 Task: Select the Central European Time as time zone for the schedule.
Action: Mouse moved to (707, 278)
Screenshot: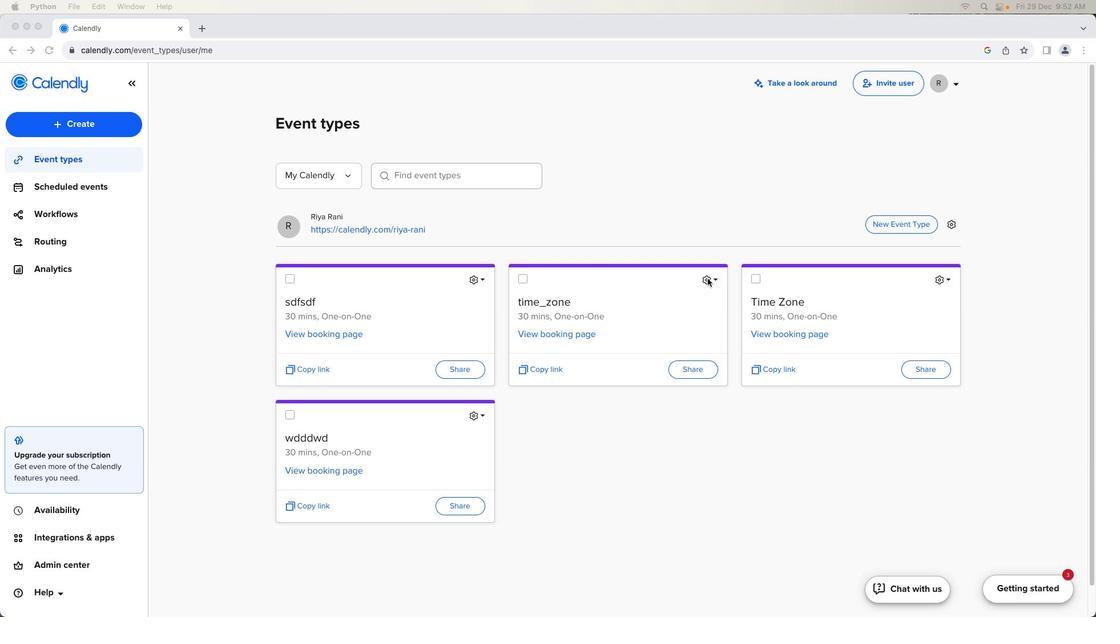 
Action: Mouse pressed left at (707, 278)
Screenshot: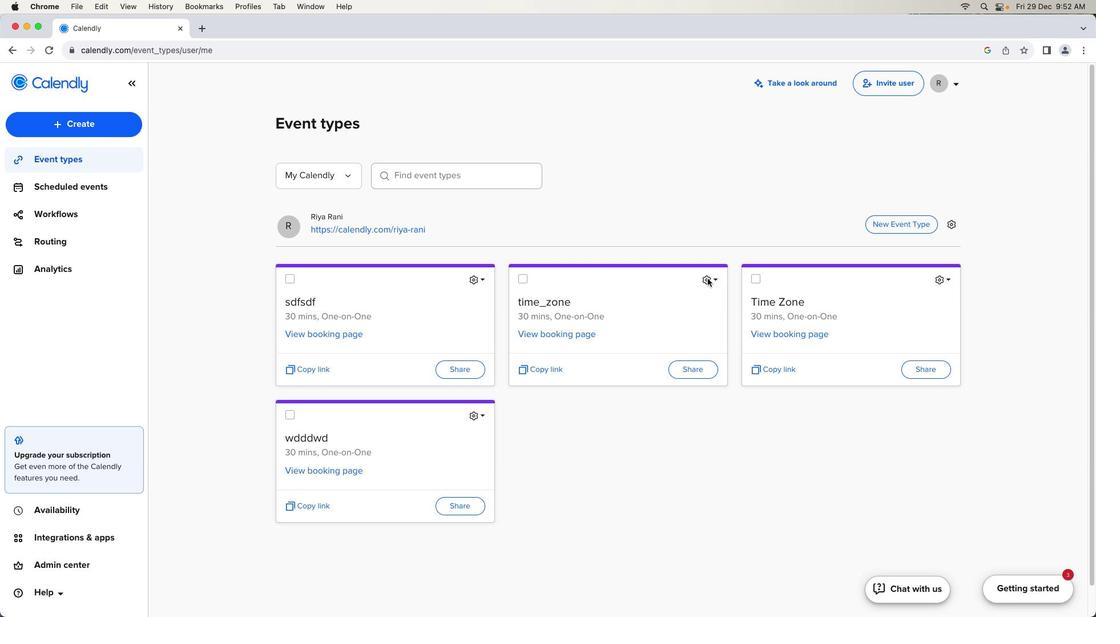 
Action: Mouse pressed left at (707, 278)
Screenshot: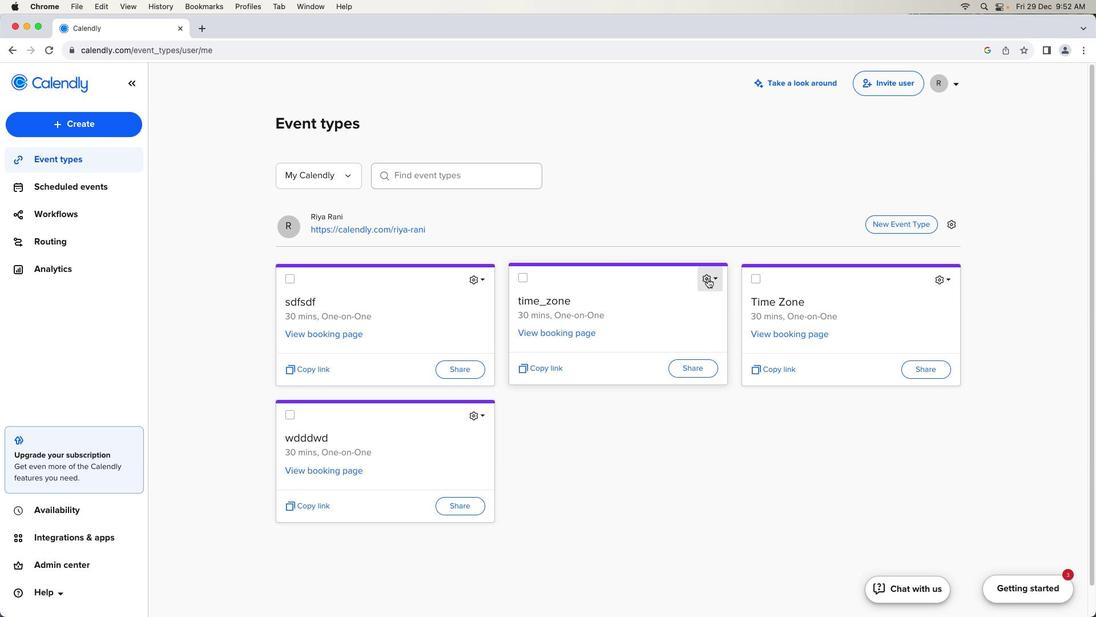 
Action: Mouse moved to (665, 310)
Screenshot: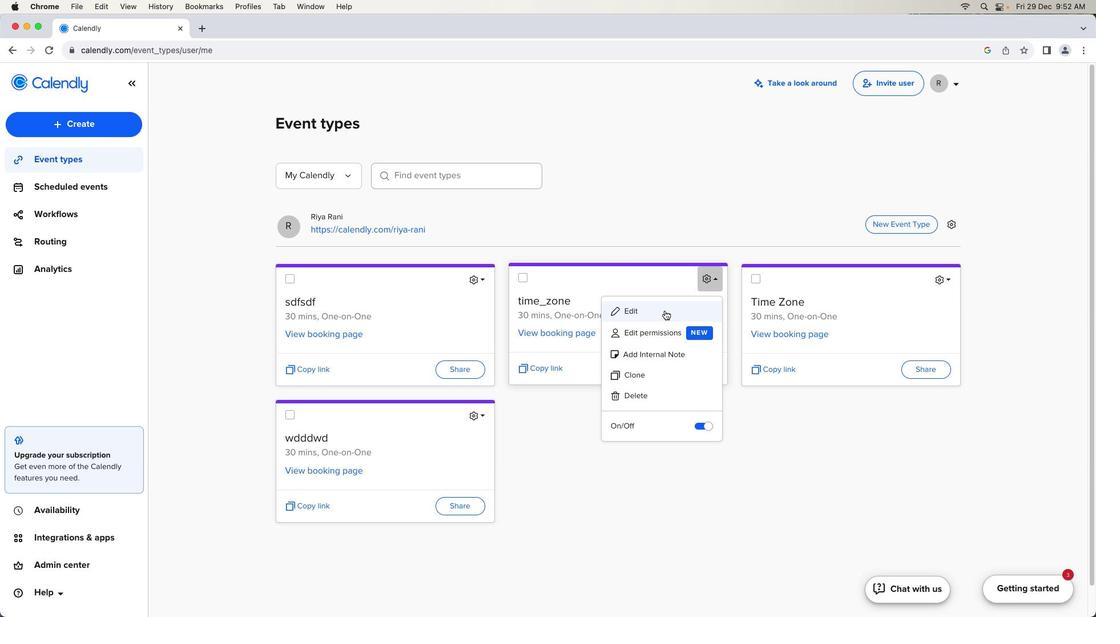 
Action: Mouse pressed left at (665, 310)
Screenshot: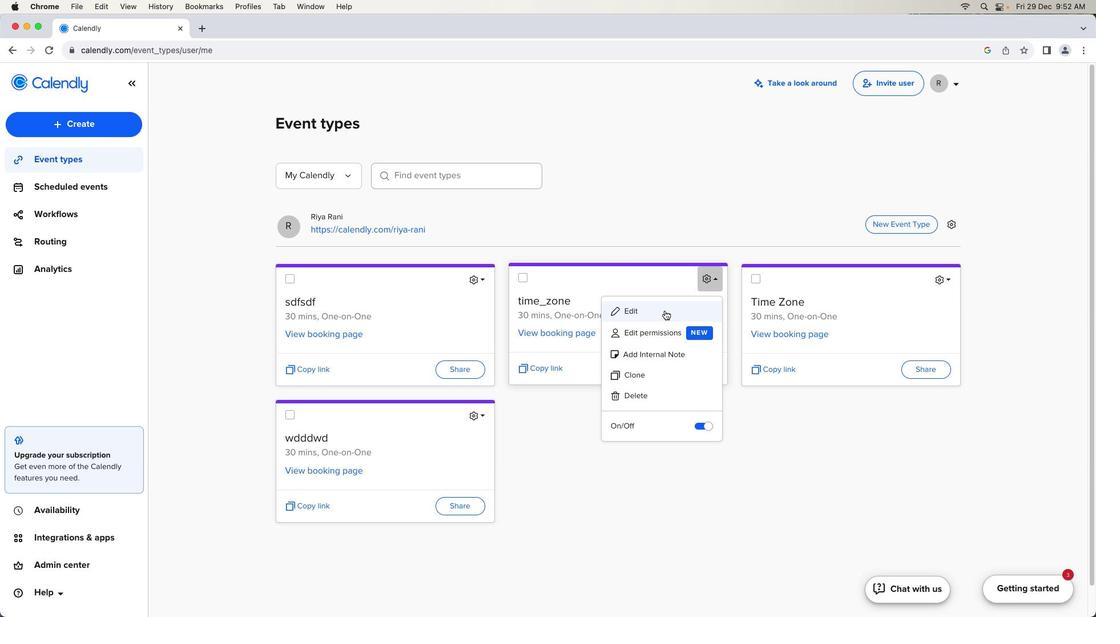 
Action: Mouse moved to (810, 467)
Screenshot: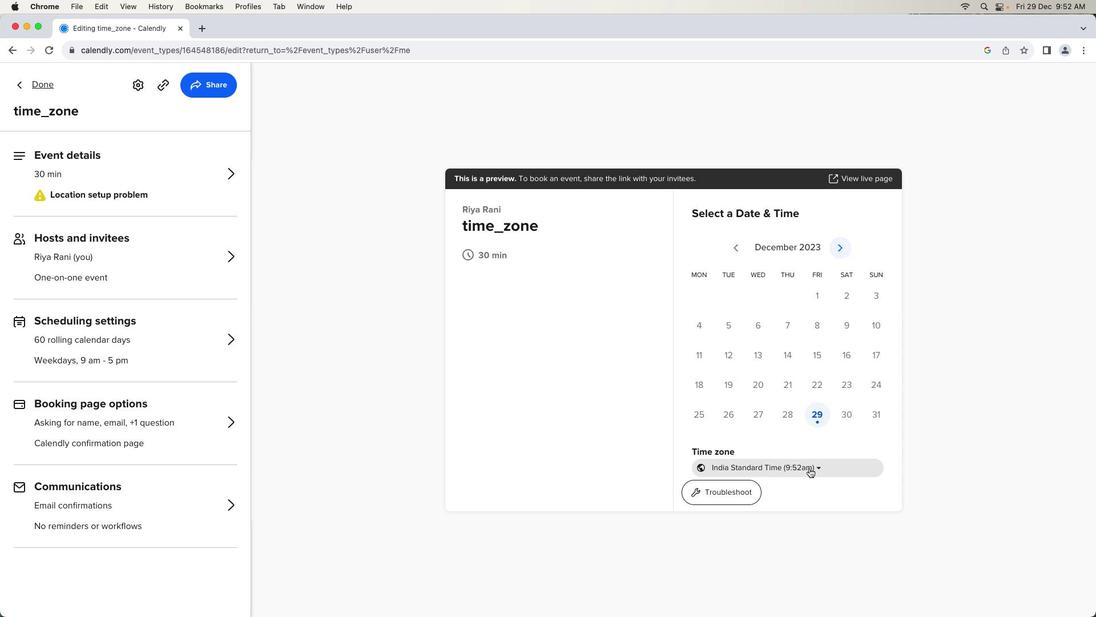 
Action: Mouse pressed left at (810, 467)
Screenshot: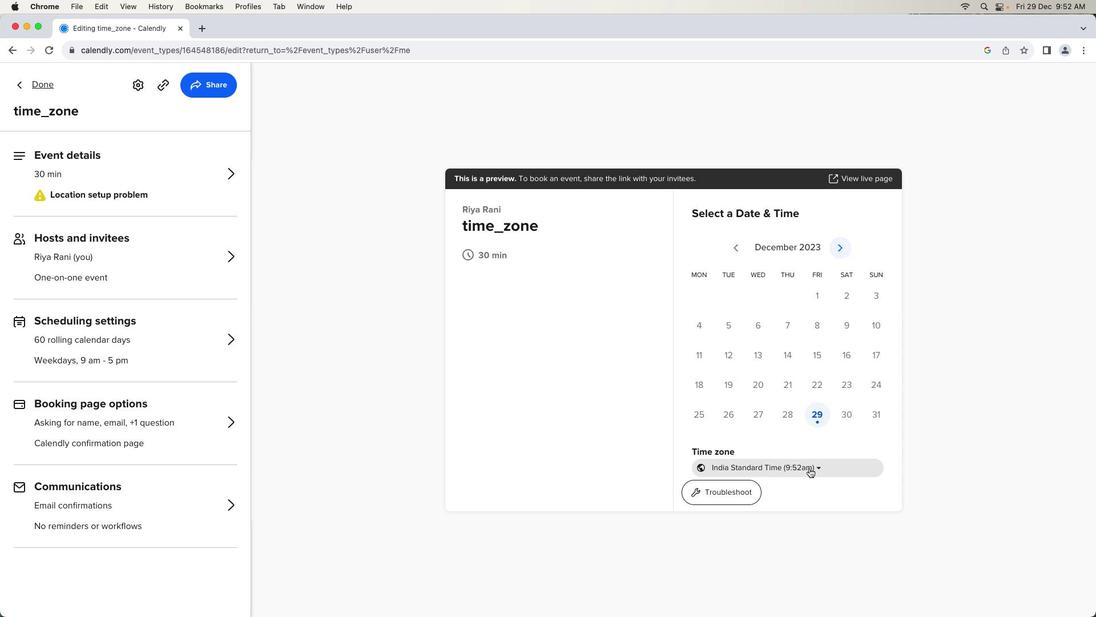 
Action: Mouse moved to (763, 311)
Screenshot: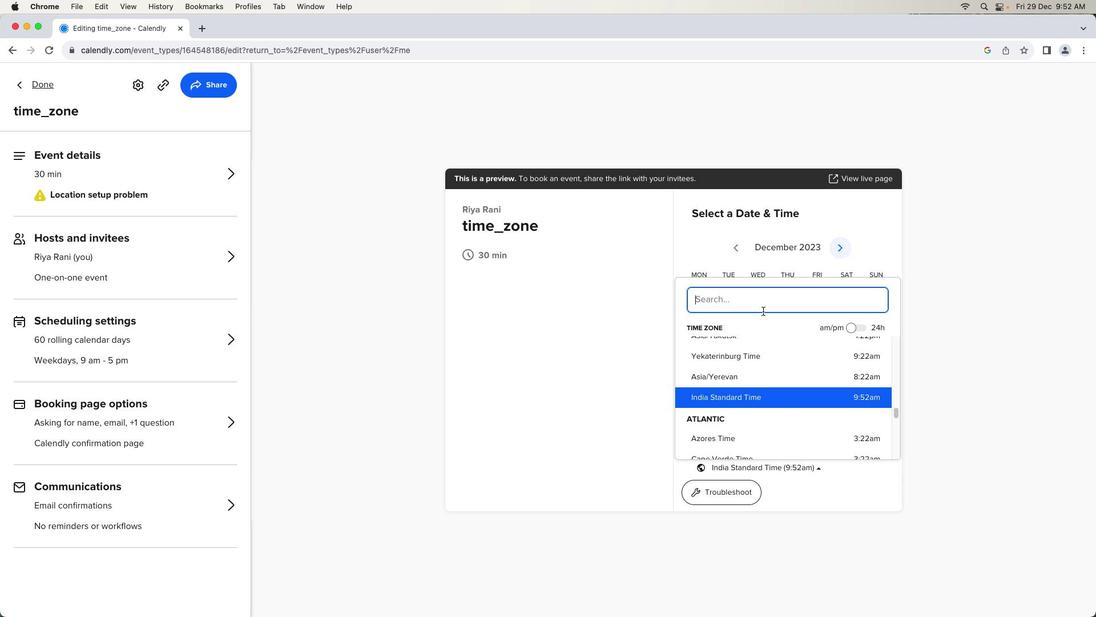 
Action: Key pressed 'c''e''t''r''a'
Screenshot: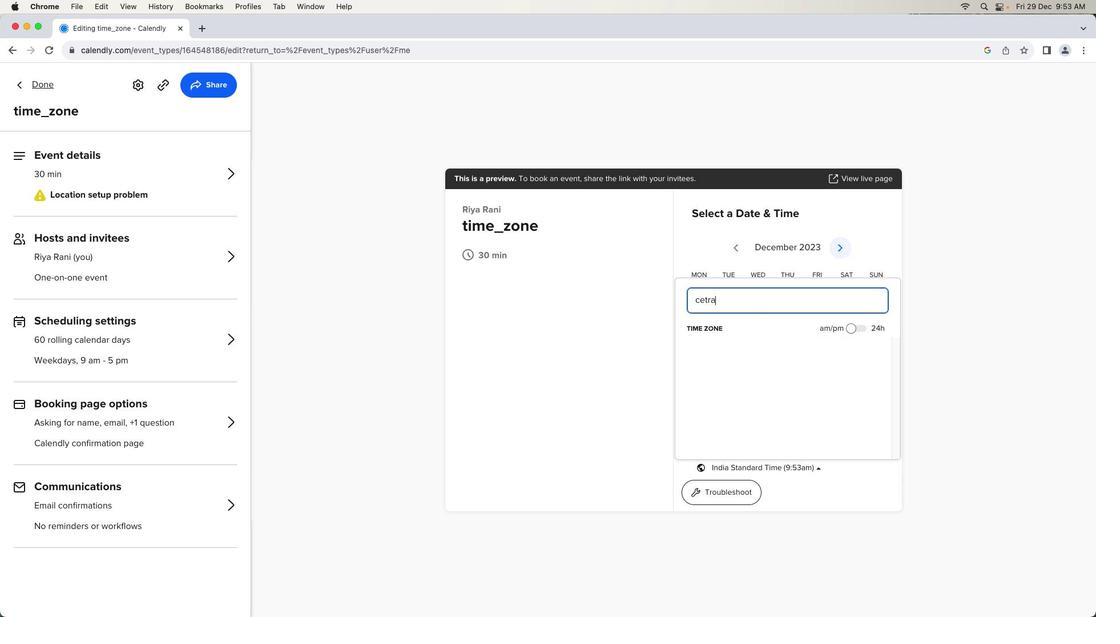 
Action: Mouse moved to (763, 311)
Screenshot: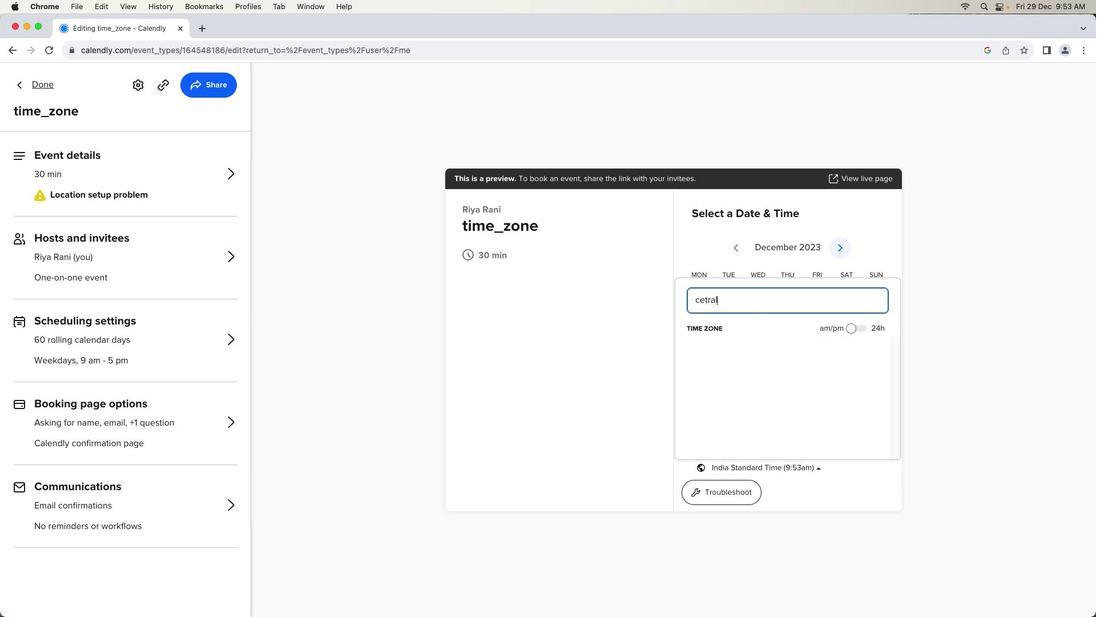
Action: Key pressed 'l'
Screenshot: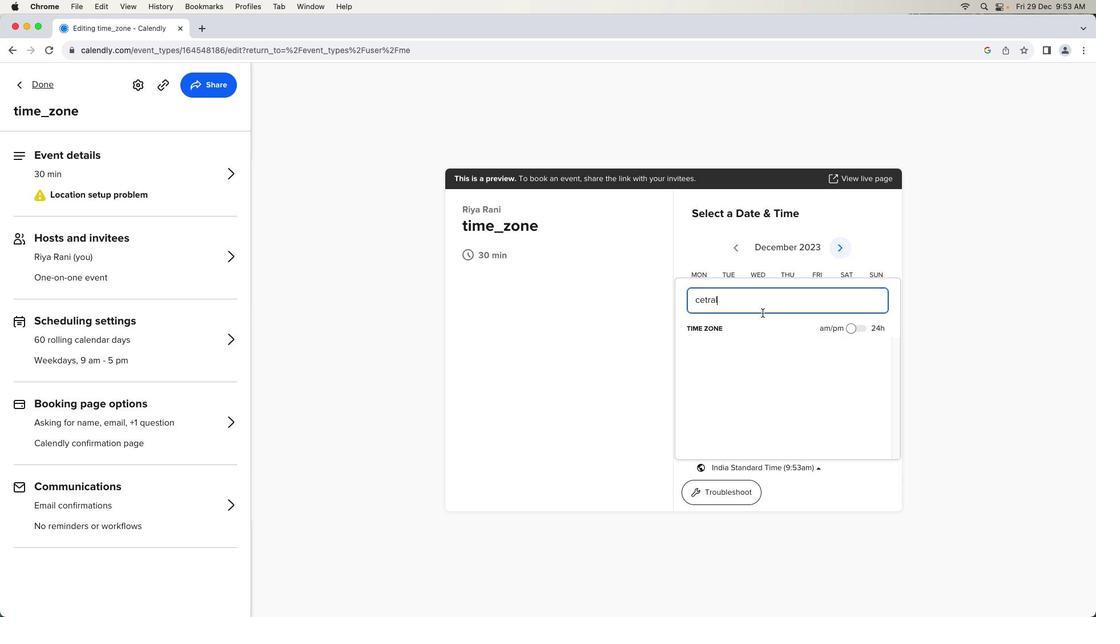 
Action: Mouse moved to (763, 312)
Screenshot: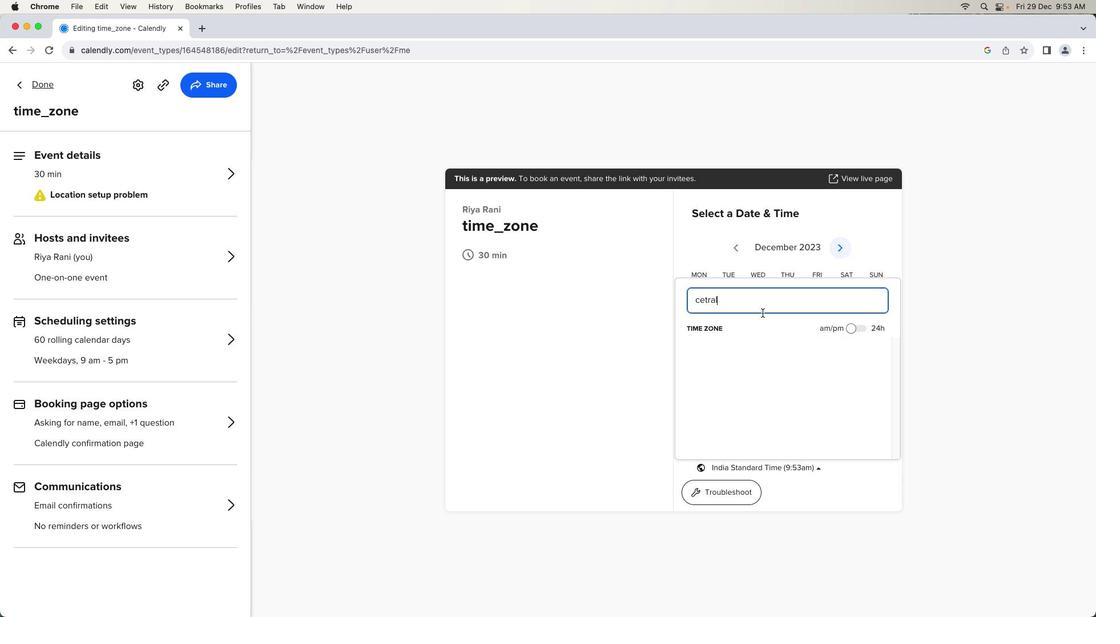 
Action: Key pressed Key.backspaceKey.backspaceKey.backspace
Screenshot: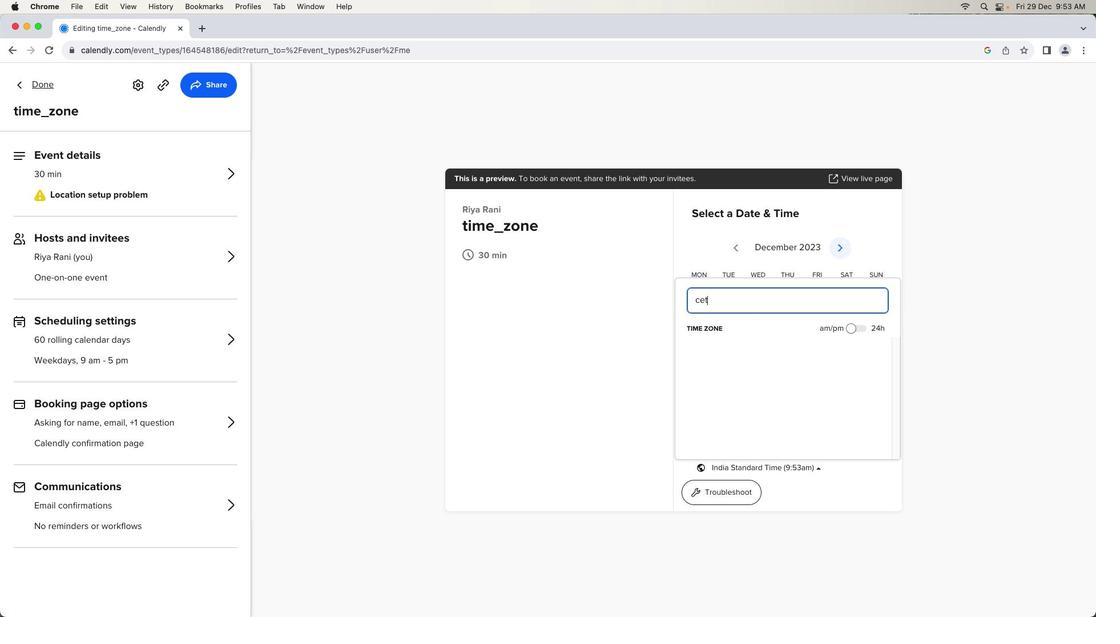 
Action: Mouse moved to (765, 313)
Screenshot: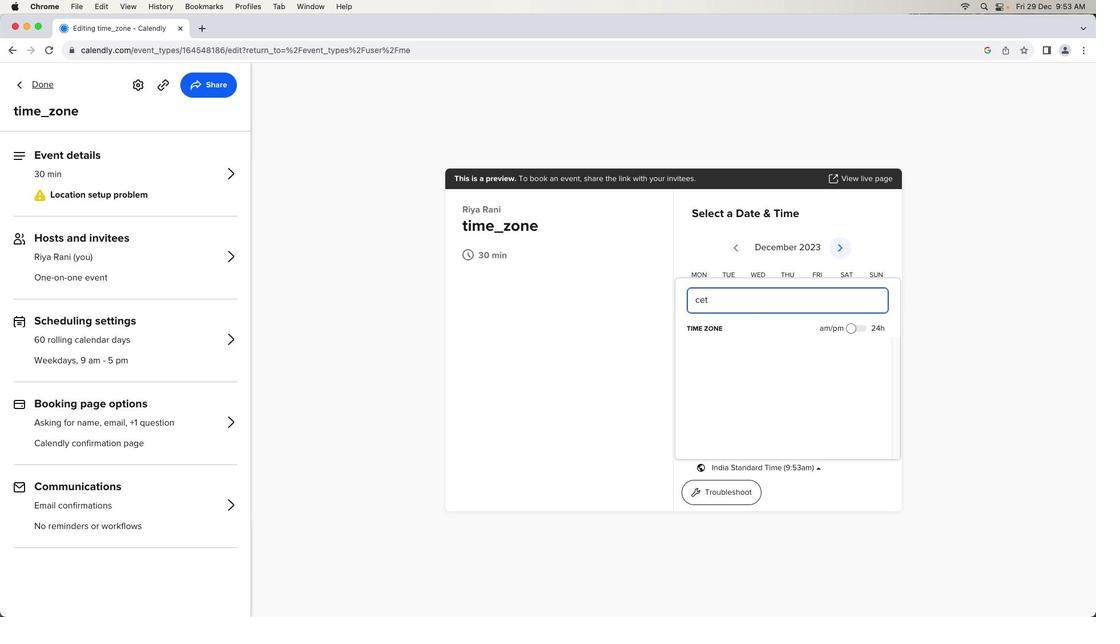 
Action: Key pressed Key.backspace'n''t''r'
Screenshot: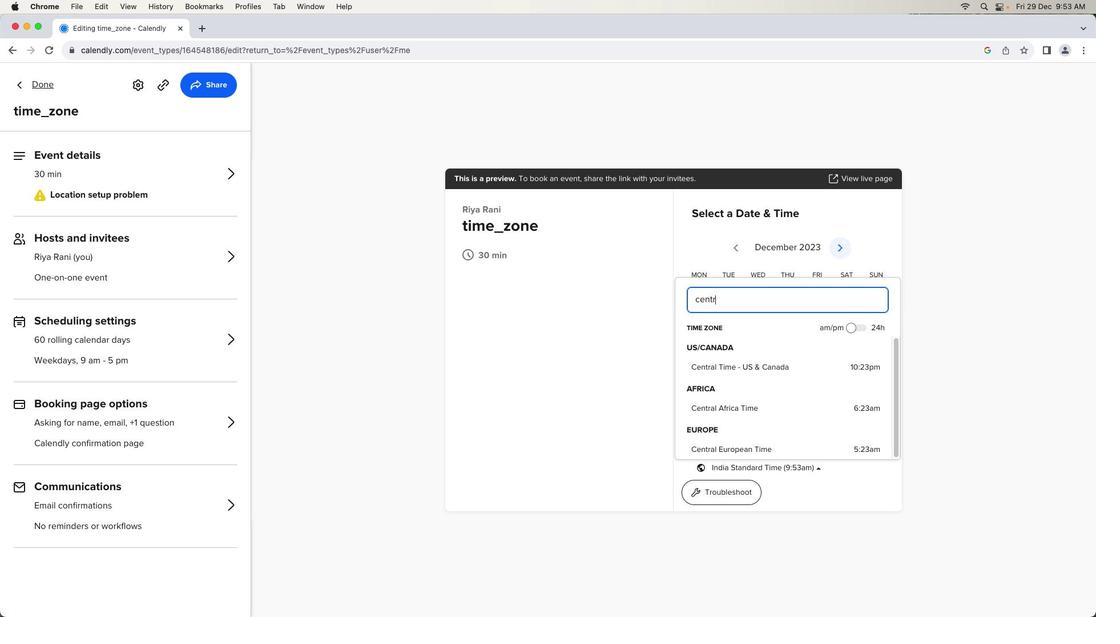 
Action: Mouse moved to (785, 451)
Screenshot: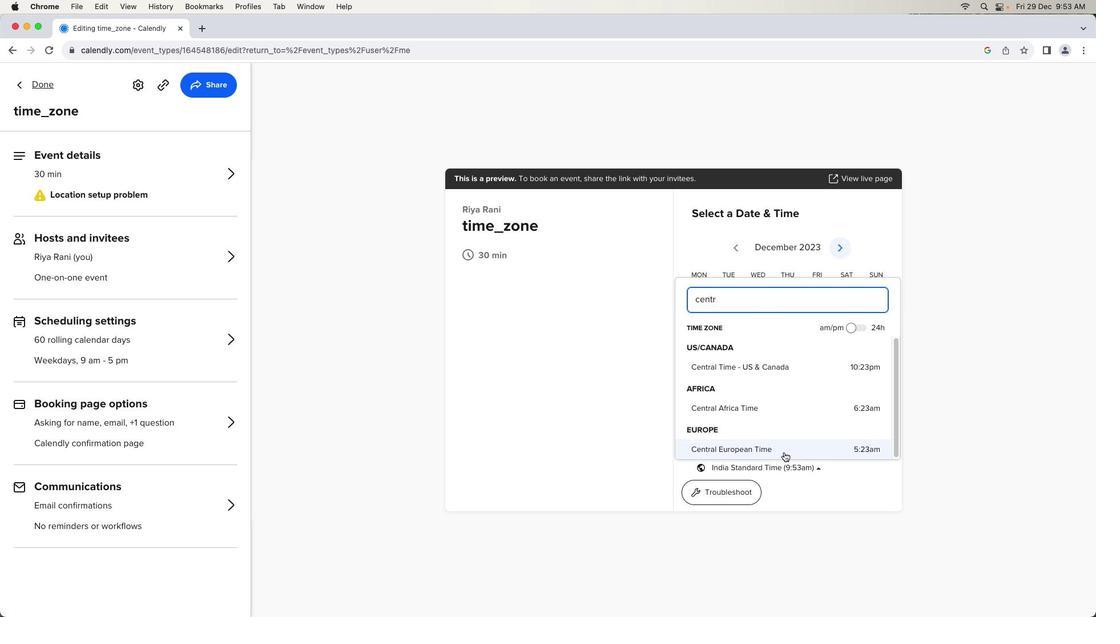 
Action: Mouse pressed left at (785, 451)
Screenshot: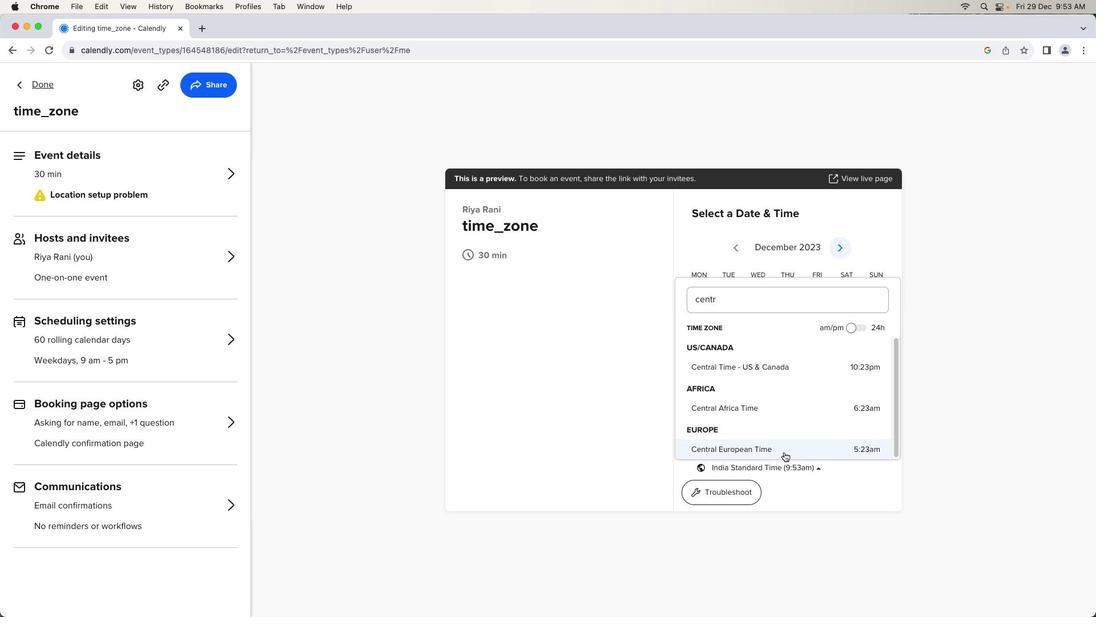 
Action: Mouse moved to (809, 454)
Screenshot: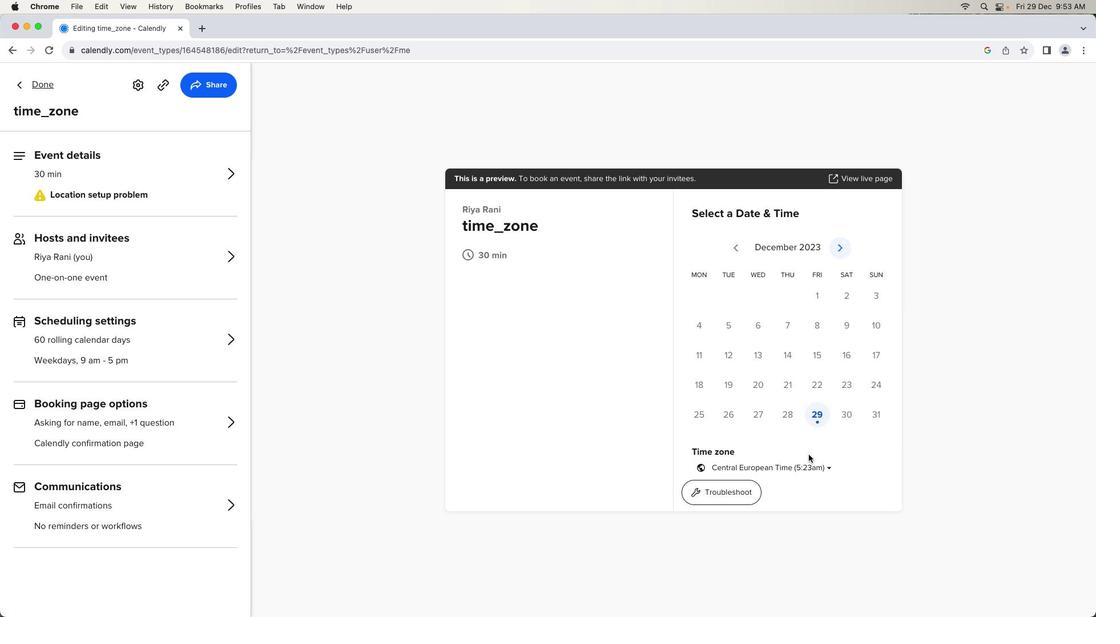 
